 Task: For heading Use Roboto mono with bold.  font size for heading22,  'Change the font style of data to'Roboto mono and font size to 14,  Change the alignment of both headline & data to Align center.  In the sheet   Blaze Sales review   book
Action: Mouse moved to (59, 121)
Screenshot: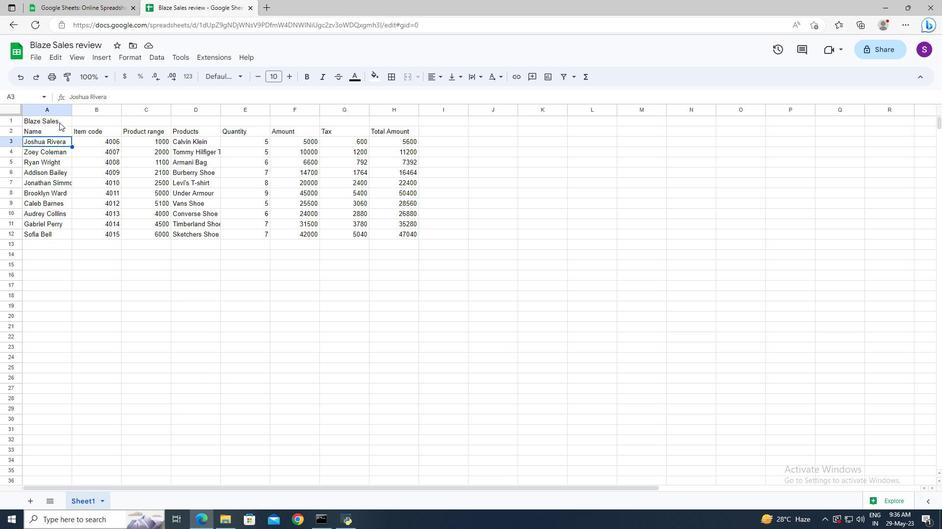 
Action: Mouse pressed left at (59, 121)
Screenshot: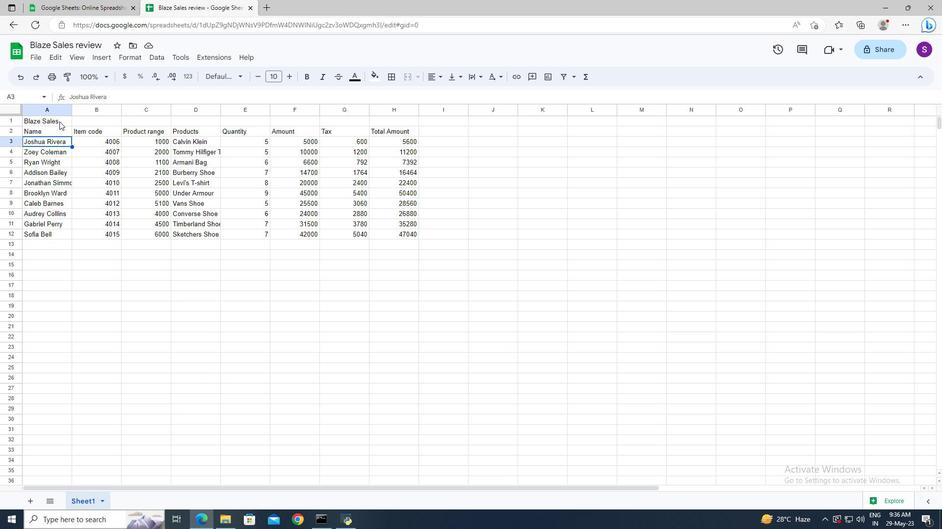 
Action: Mouse moved to (241, 78)
Screenshot: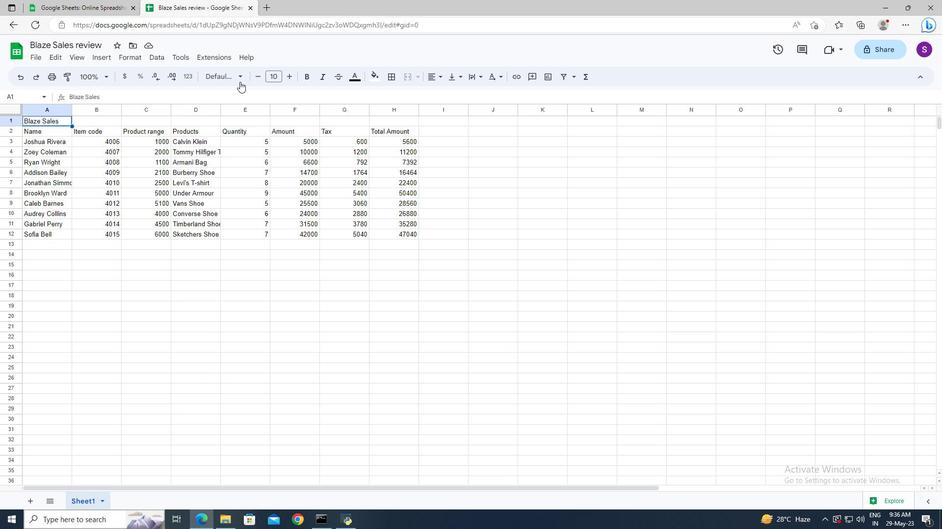 
Action: Mouse pressed left at (241, 78)
Screenshot: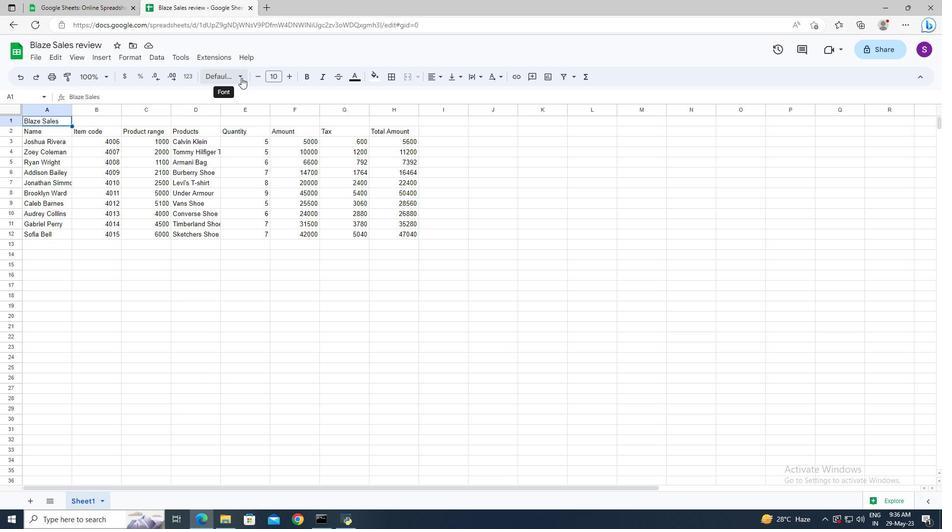 
Action: Mouse moved to (265, 462)
Screenshot: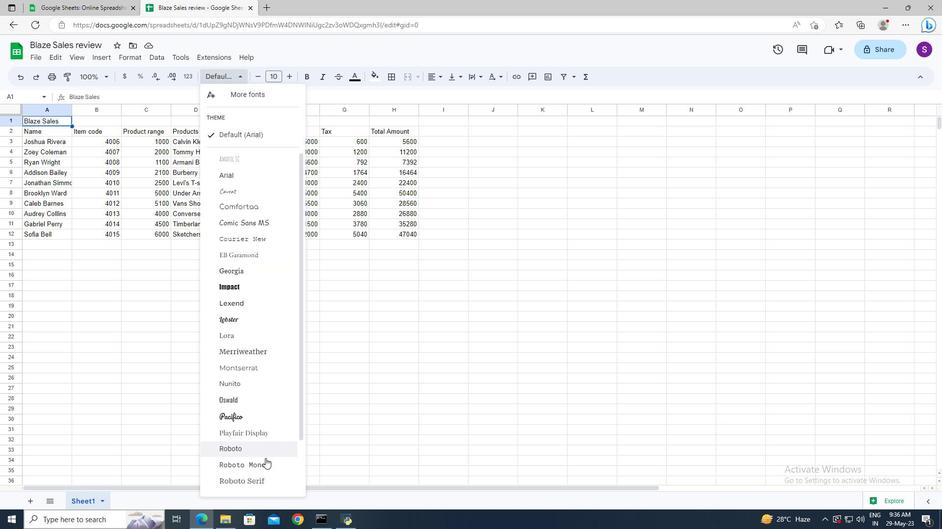 
Action: Mouse pressed left at (265, 462)
Screenshot: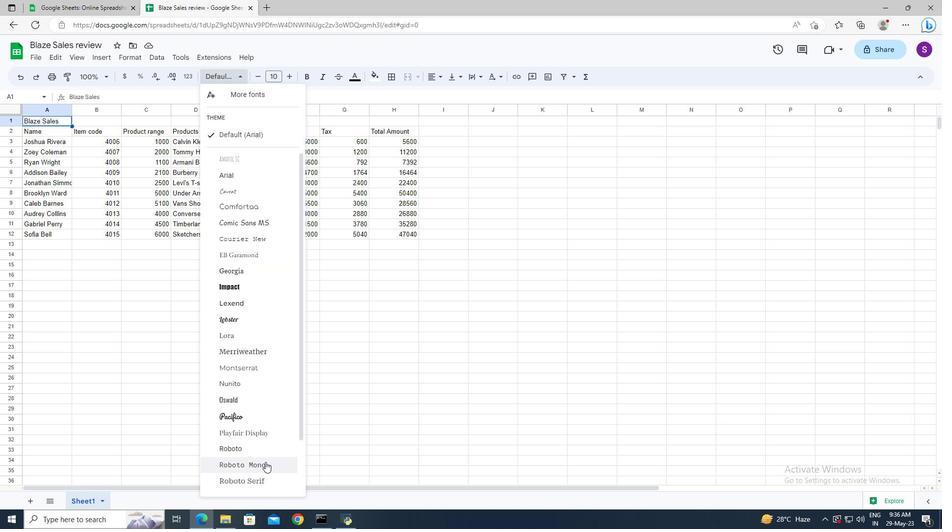 
Action: Mouse moved to (303, 76)
Screenshot: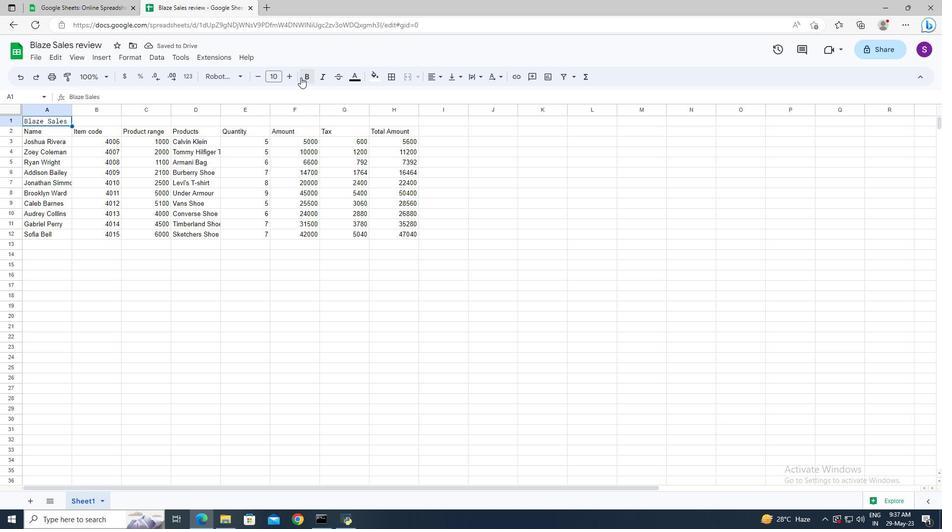 
Action: Mouse pressed left at (303, 76)
Screenshot: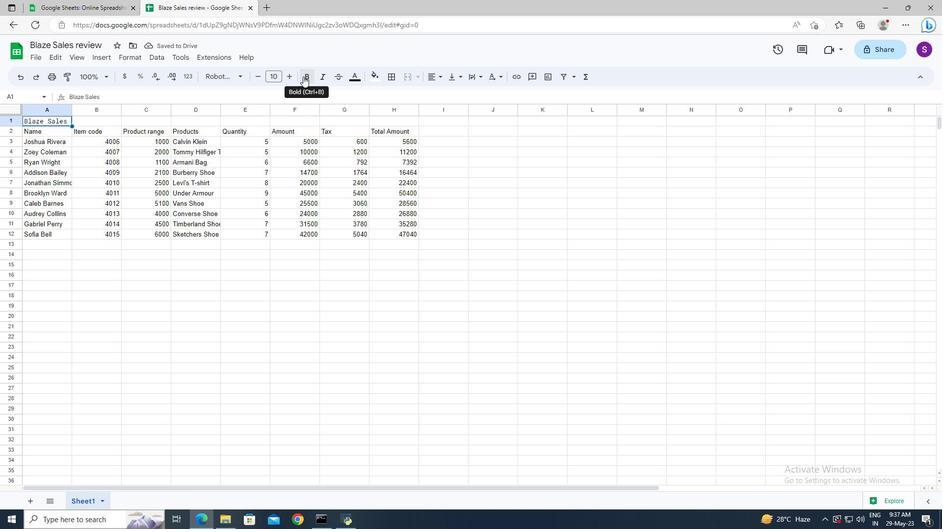 
Action: Mouse moved to (278, 78)
Screenshot: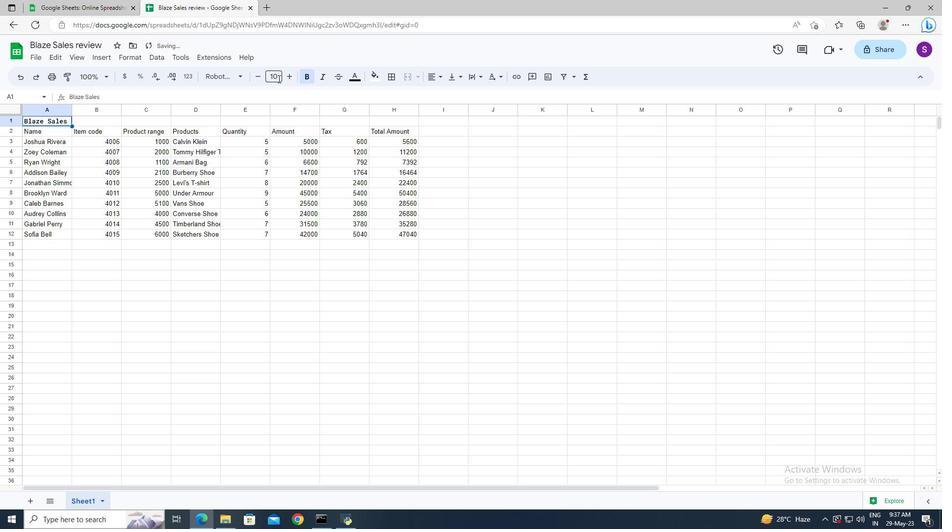 
Action: Mouse pressed left at (278, 78)
Screenshot: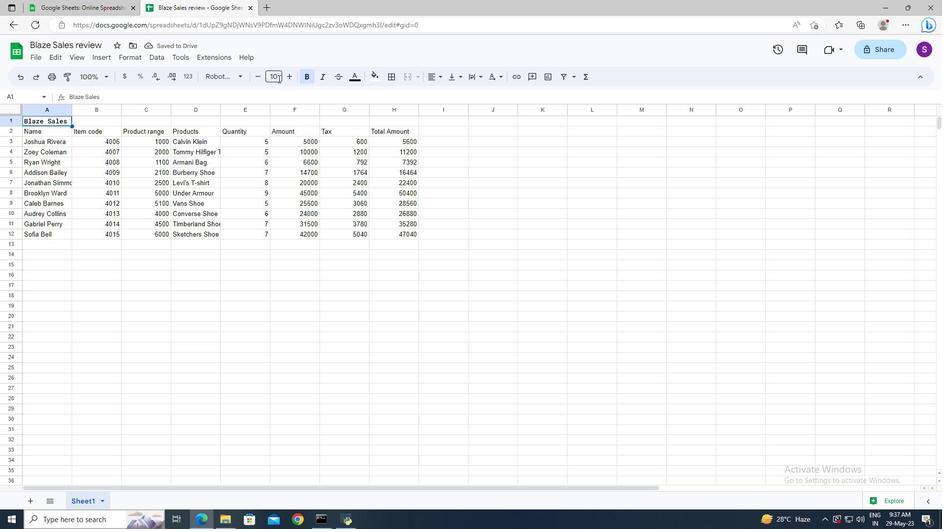 
Action: Mouse moved to (272, 73)
Screenshot: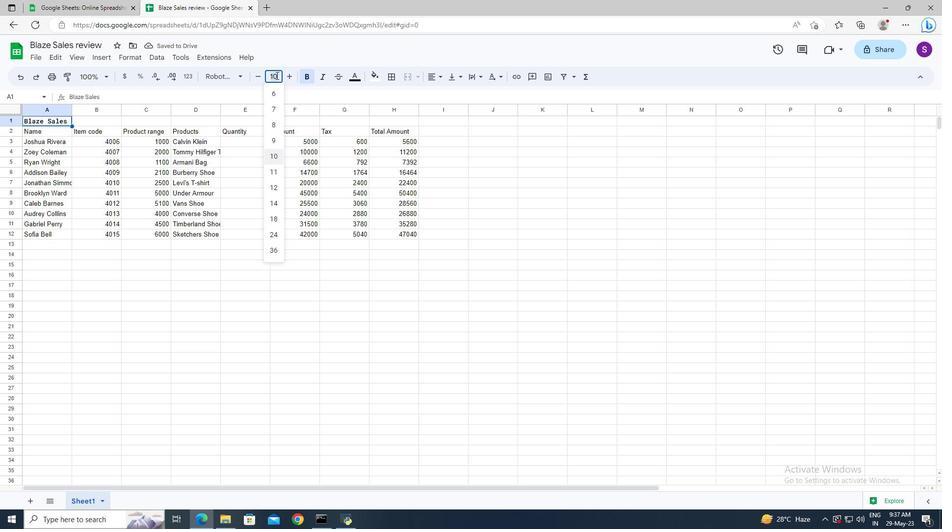 
Action: Key pressed 22<Key.enter>
Screenshot: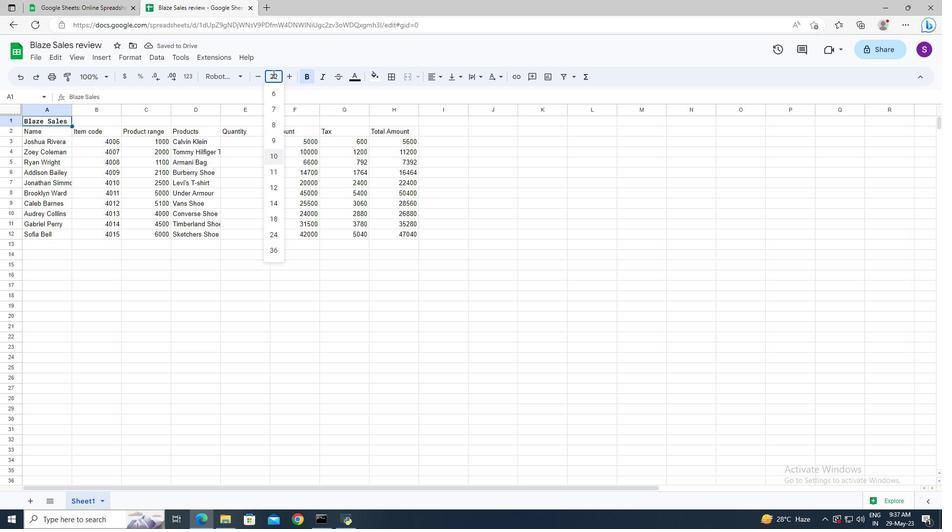 
Action: Mouse moved to (59, 142)
Screenshot: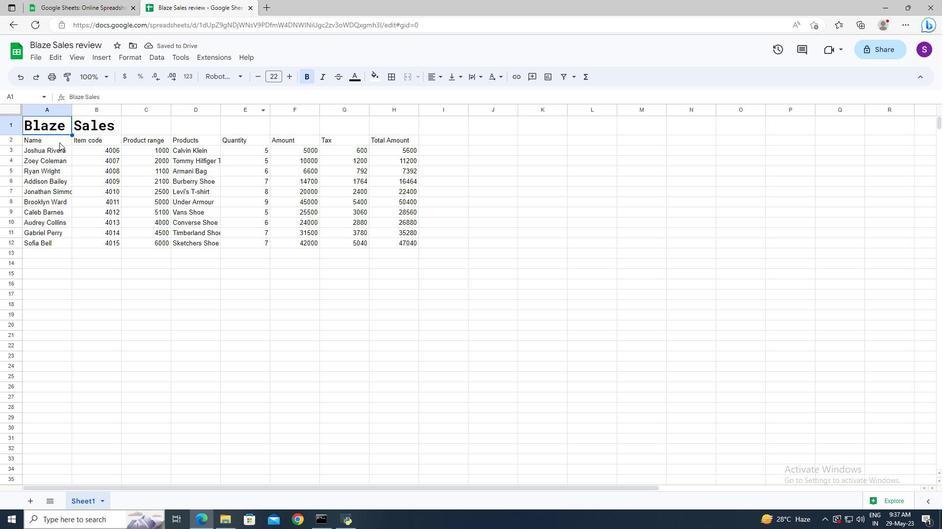 
Action: Mouse pressed left at (59, 142)
Screenshot: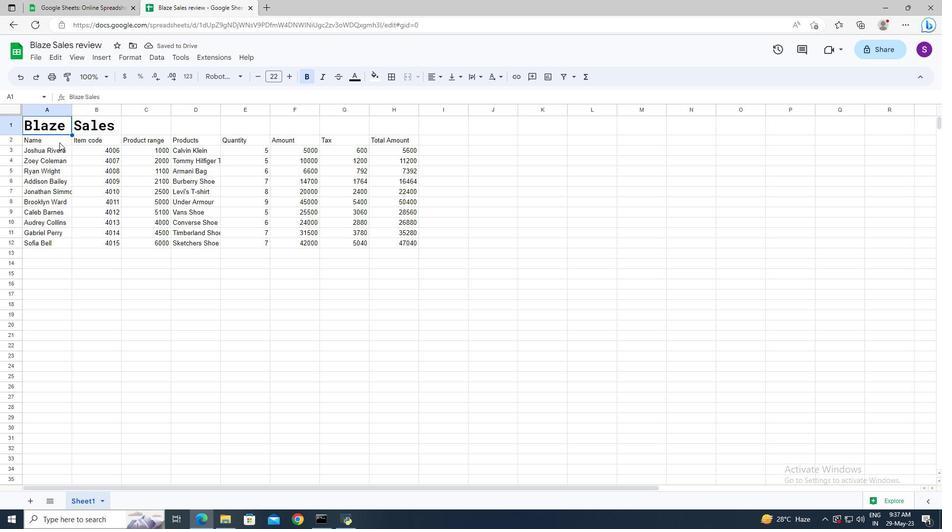 
Action: Mouse moved to (413, 233)
Screenshot: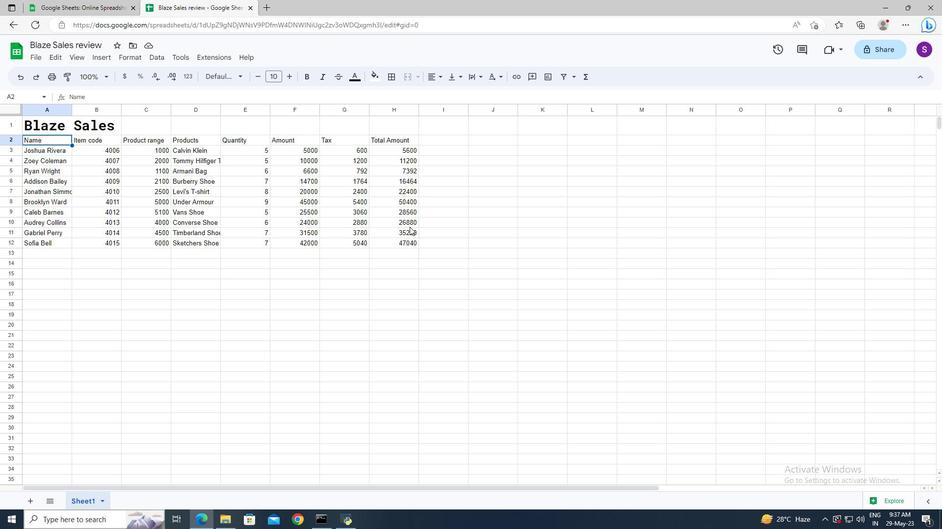 
Action: Key pressed <Key.shift>
Screenshot: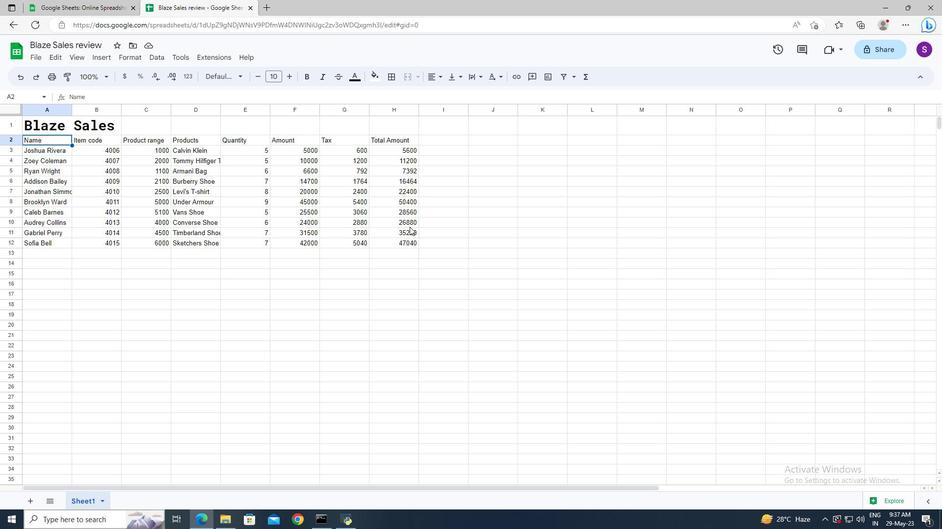 
Action: Mouse moved to (413, 240)
Screenshot: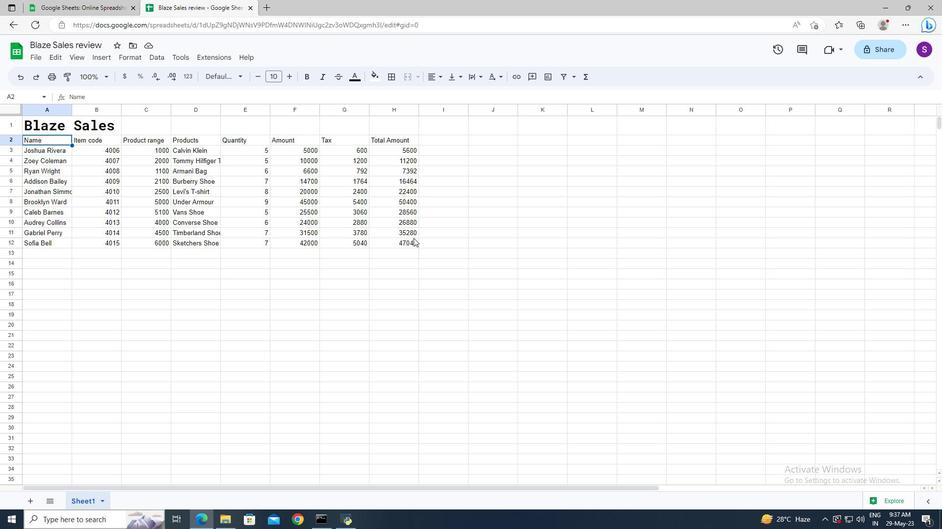 
Action: Key pressed <Key.shift><Key.shift><Key.shift><Key.shift>
Screenshot: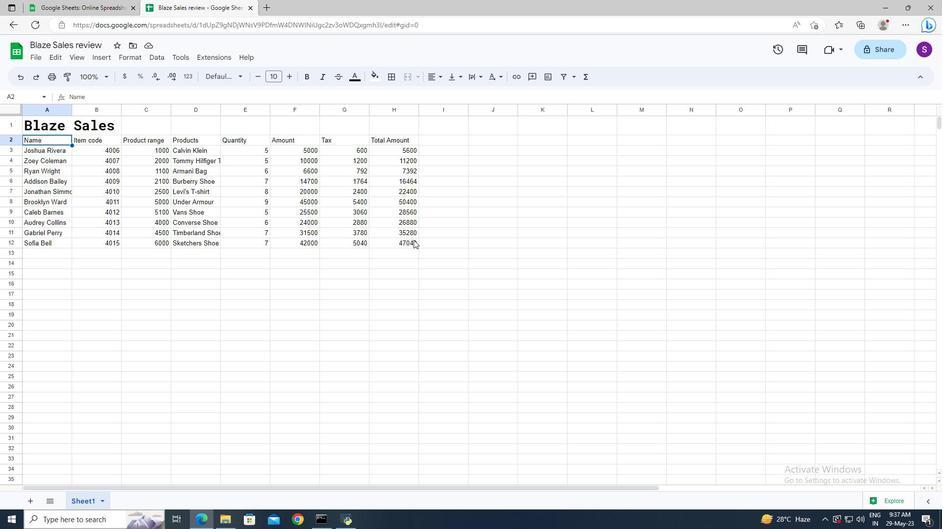 
Action: Mouse pressed left at (413, 240)
Screenshot: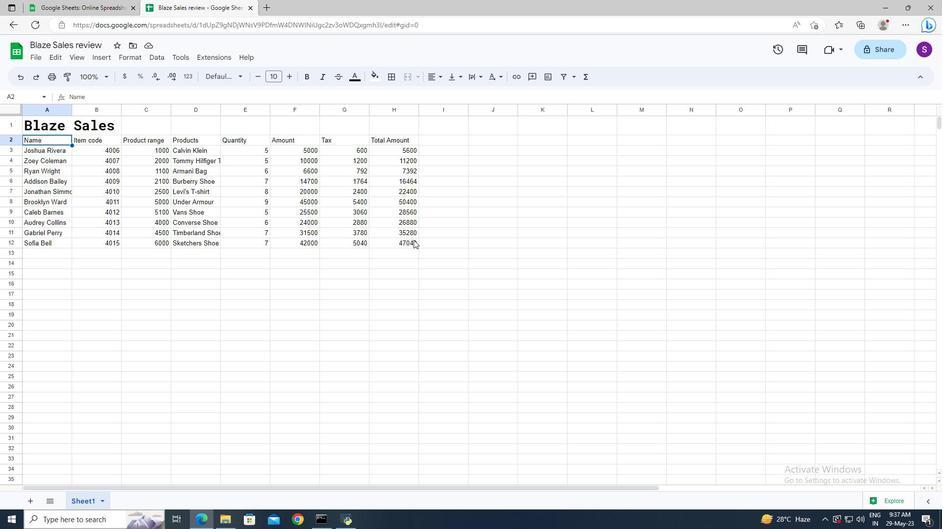 
Action: Key pressed <Key.shift><Key.shift><Key.shift>
Screenshot: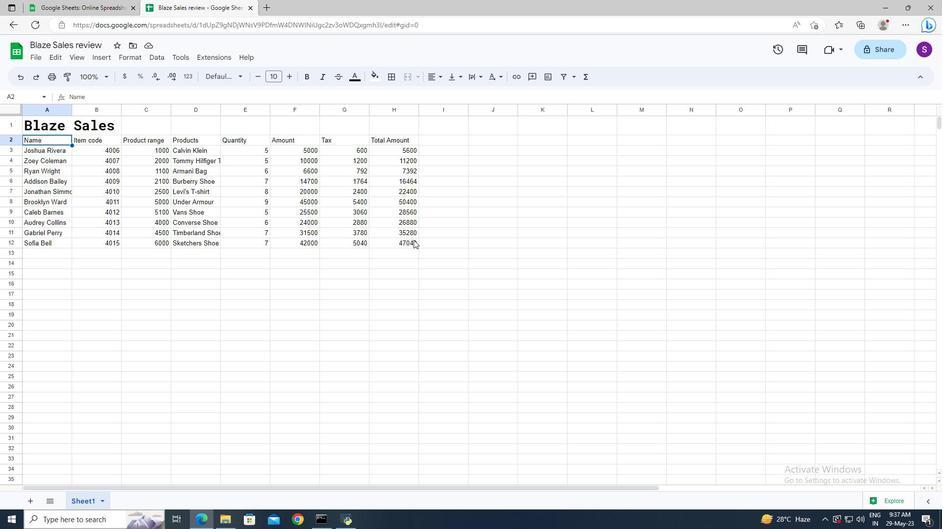 
Action: Mouse moved to (413, 240)
Screenshot: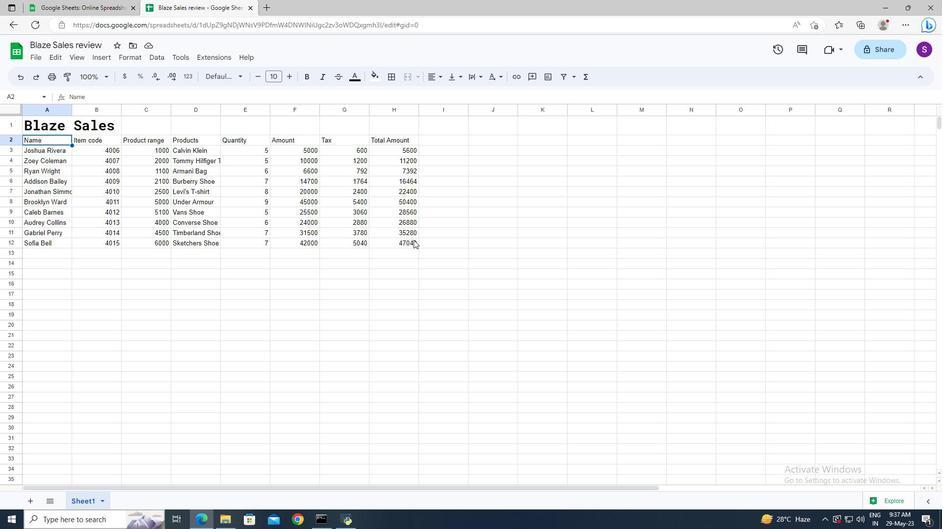 
Action: Key pressed <Key.shift><Key.shift>
Screenshot: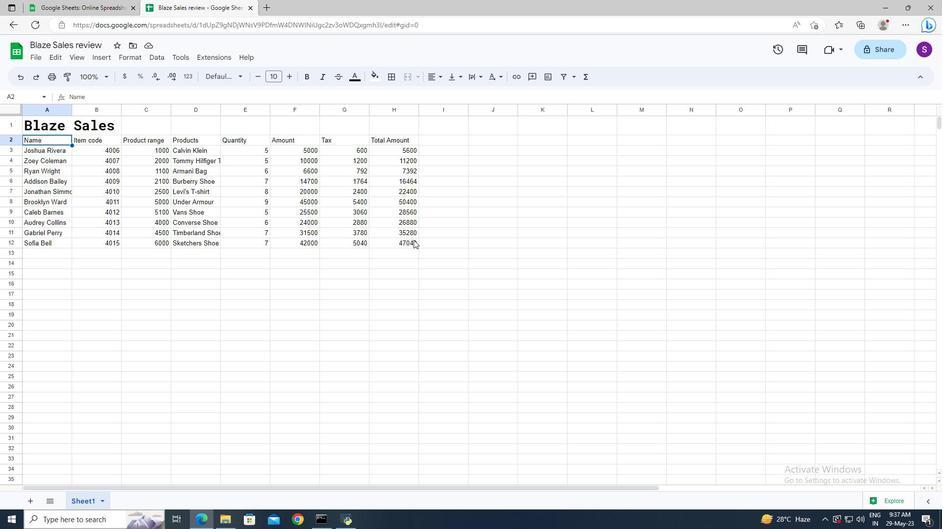 
Action: Mouse moved to (239, 77)
Screenshot: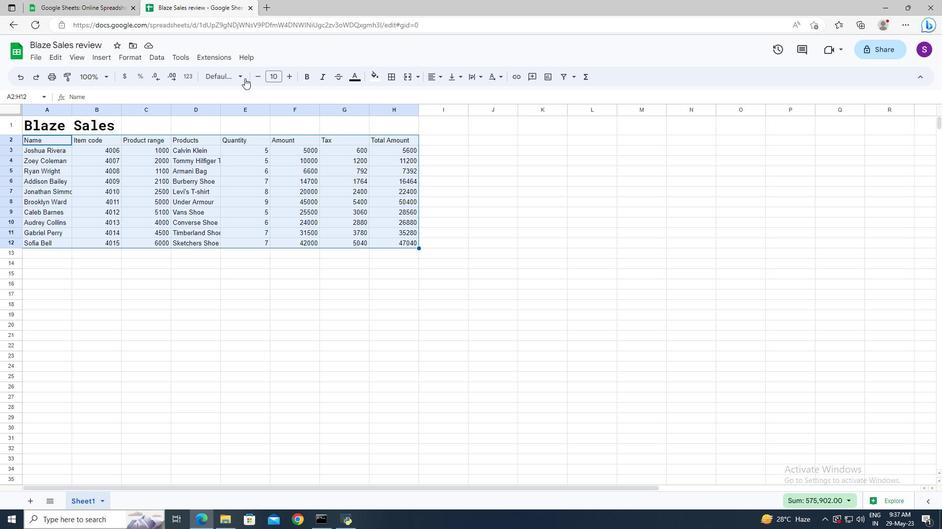 
Action: Mouse pressed left at (239, 77)
Screenshot: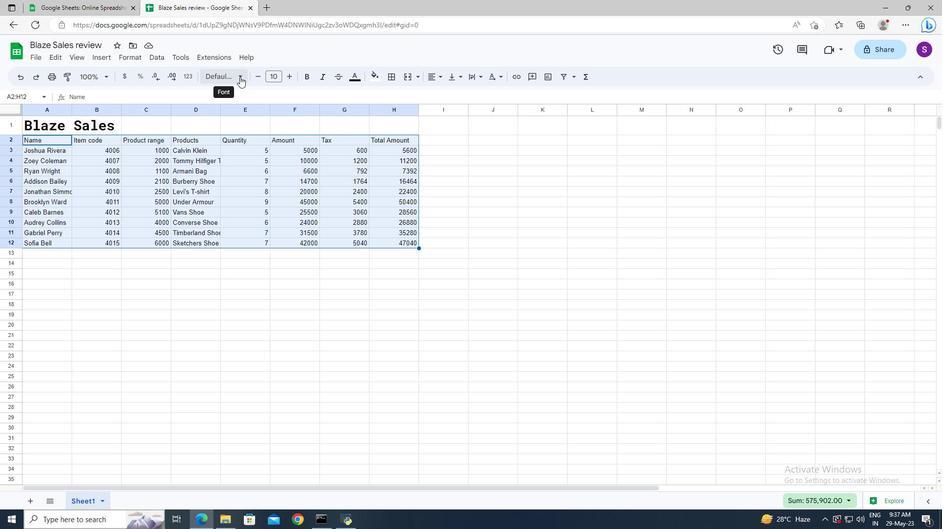 
Action: Mouse moved to (239, 180)
Screenshot: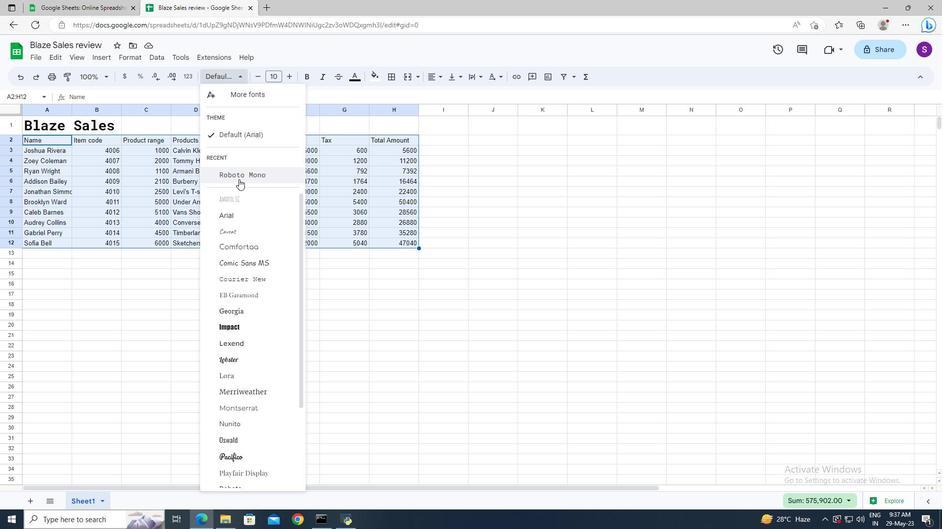 
Action: Mouse pressed left at (239, 180)
Screenshot: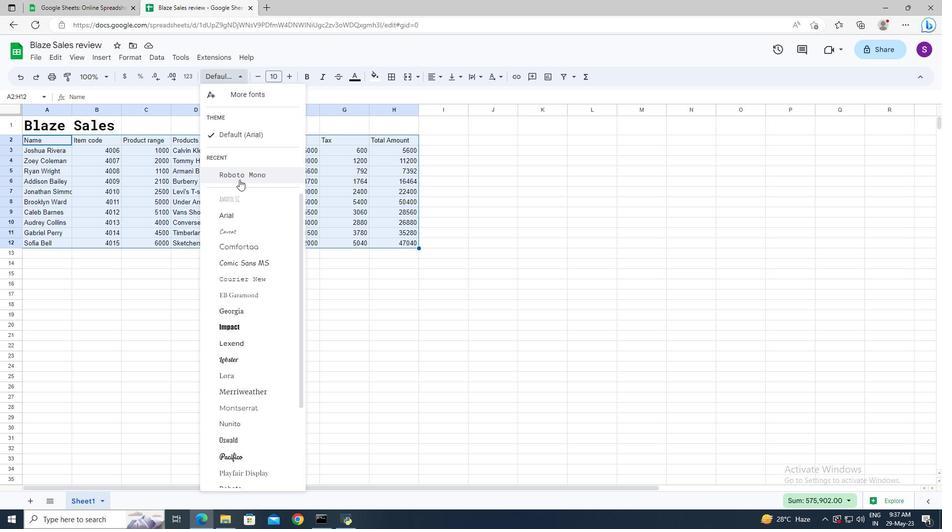 
Action: Mouse moved to (276, 76)
Screenshot: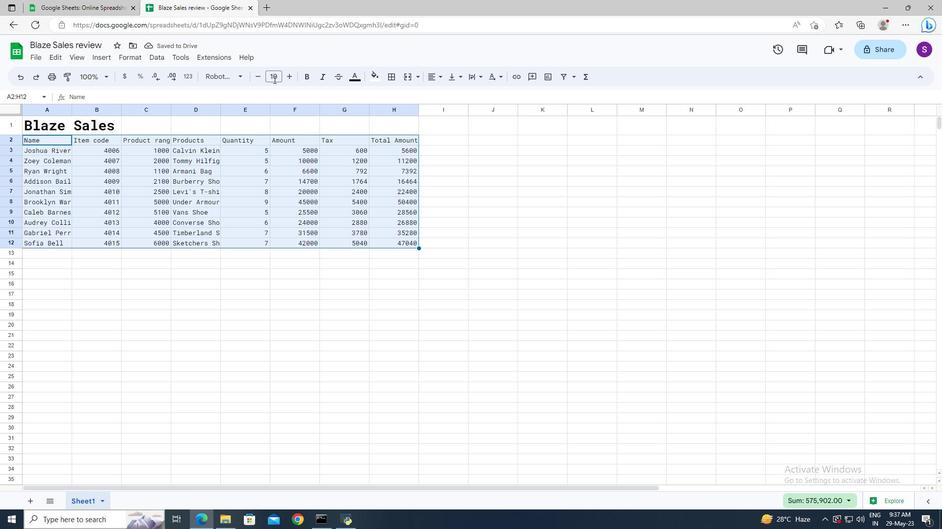 
Action: Mouse pressed left at (276, 76)
Screenshot: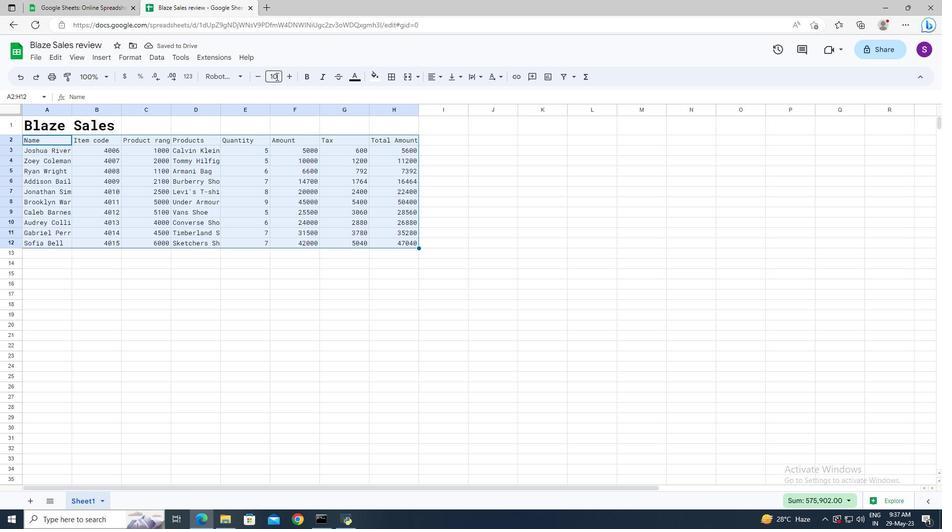 
Action: Mouse moved to (274, 76)
Screenshot: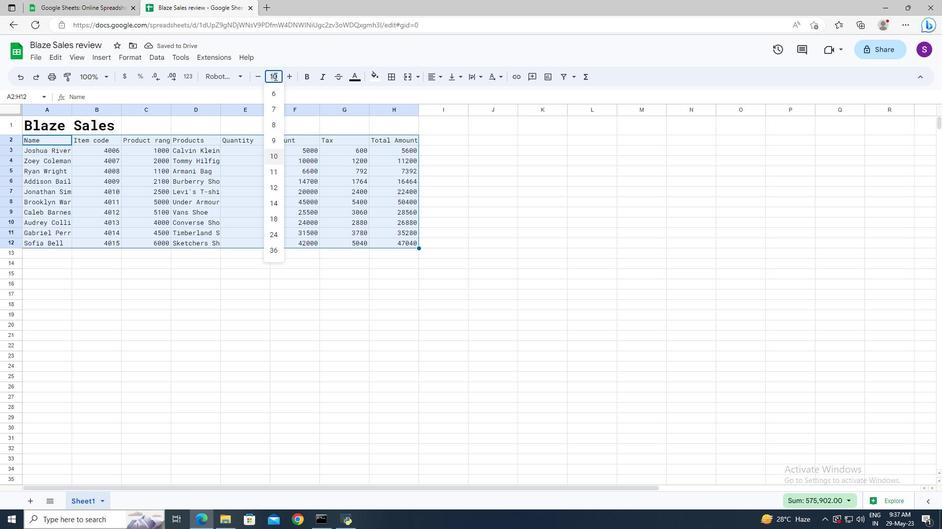 
Action: Key pressed 14<Key.enter>
Screenshot: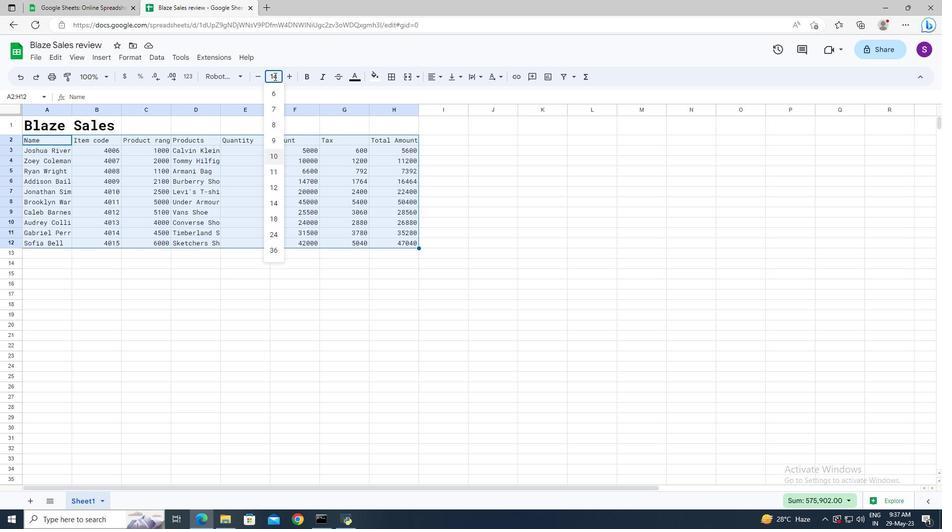 
Action: Mouse moved to (64, 125)
Screenshot: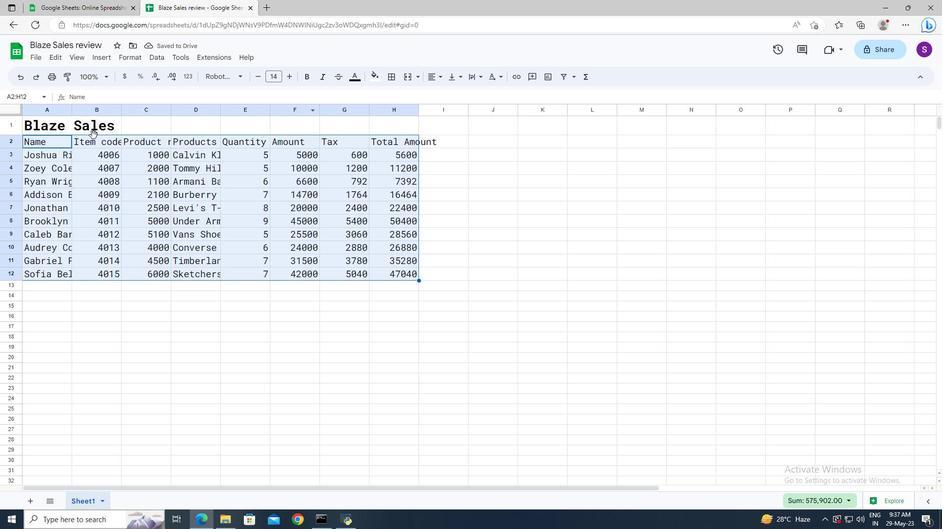 
Action: Mouse pressed left at (64, 125)
Screenshot: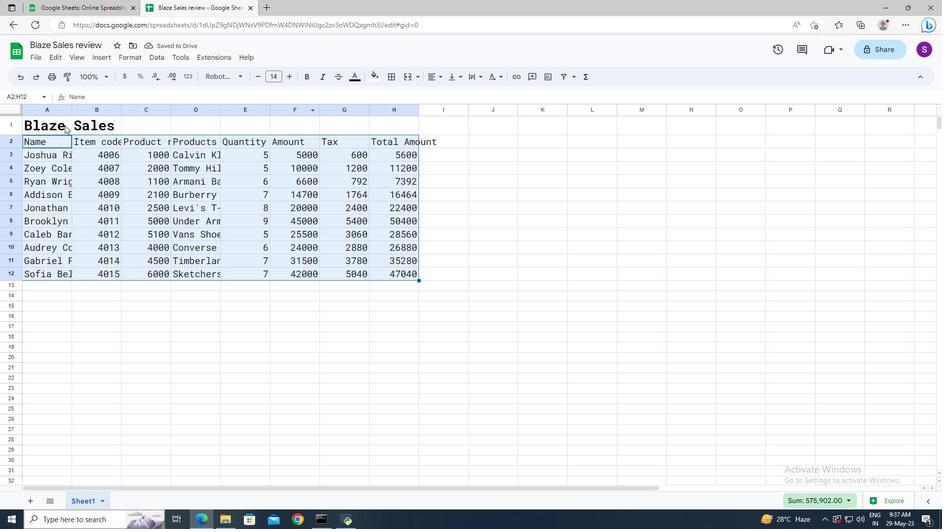 
Action: Key pressed ctrl+A
Screenshot: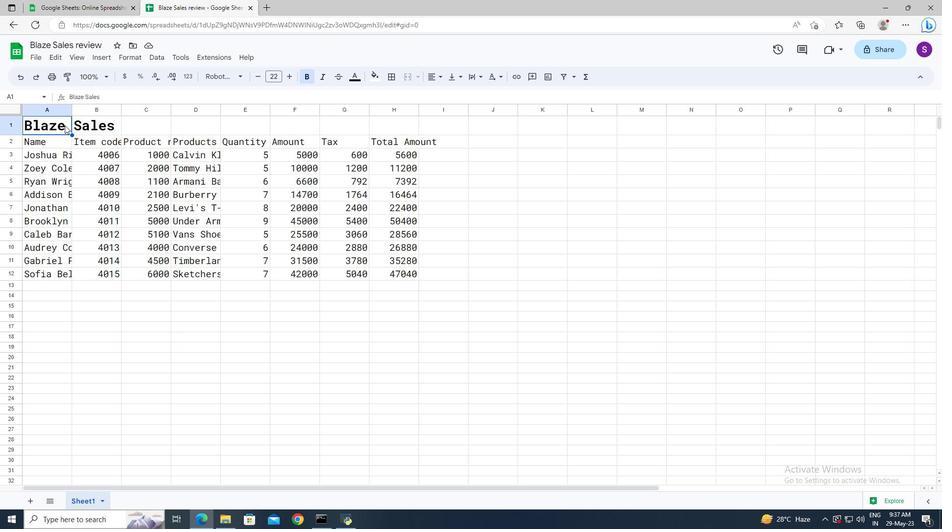 
Action: Mouse moved to (434, 76)
Screenshot: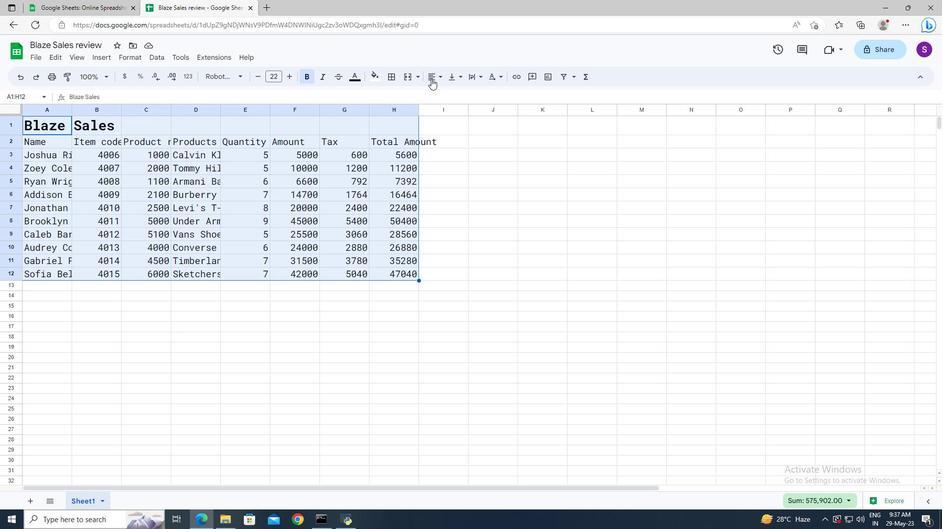 
Action: Mouse pressed left at (434, 76)
Screenshot: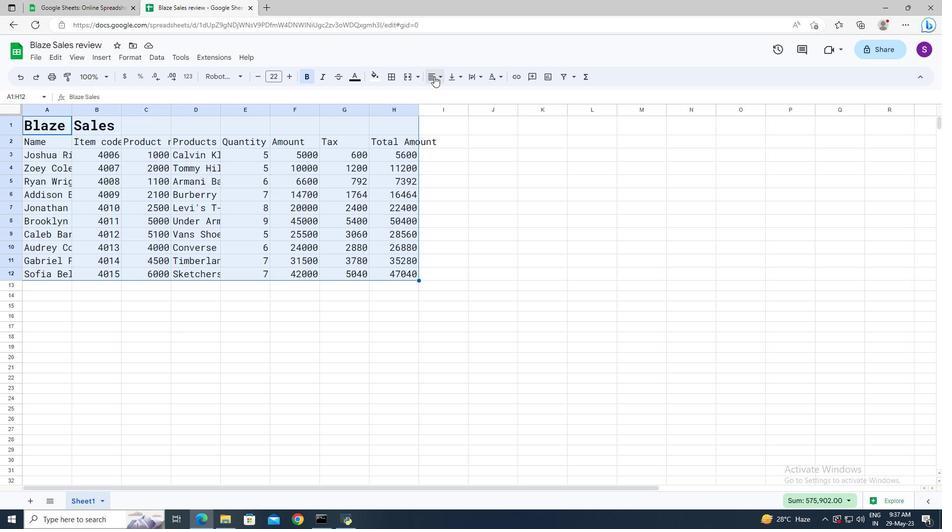 
Action: Mouse moved to (451, 92)
Screenshot: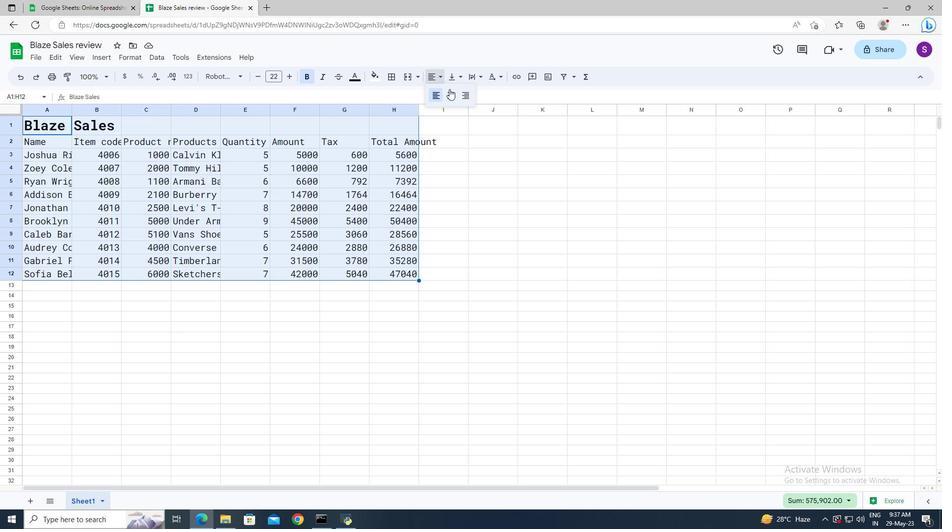 
Action: Mouse pressed left at (451, 92)
Screenshot: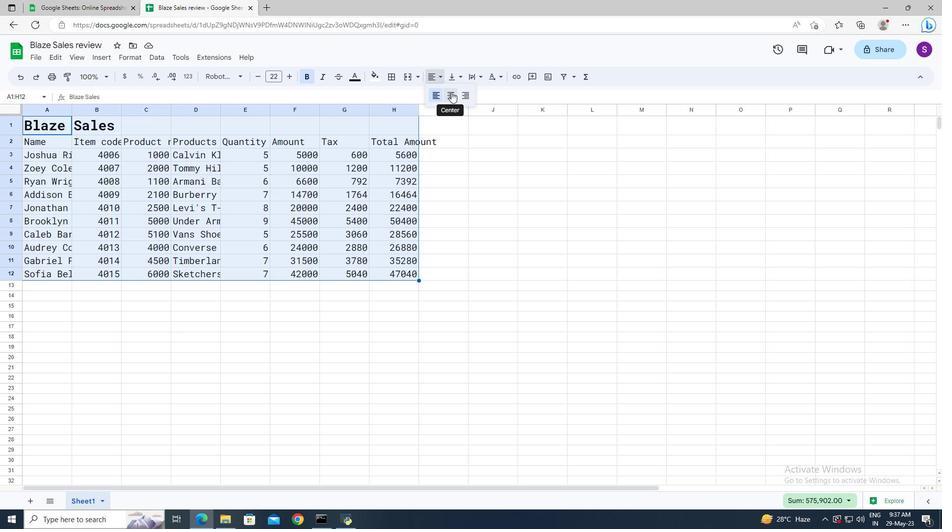 
Action: Mouse moved to (71, 111)
Screenshot: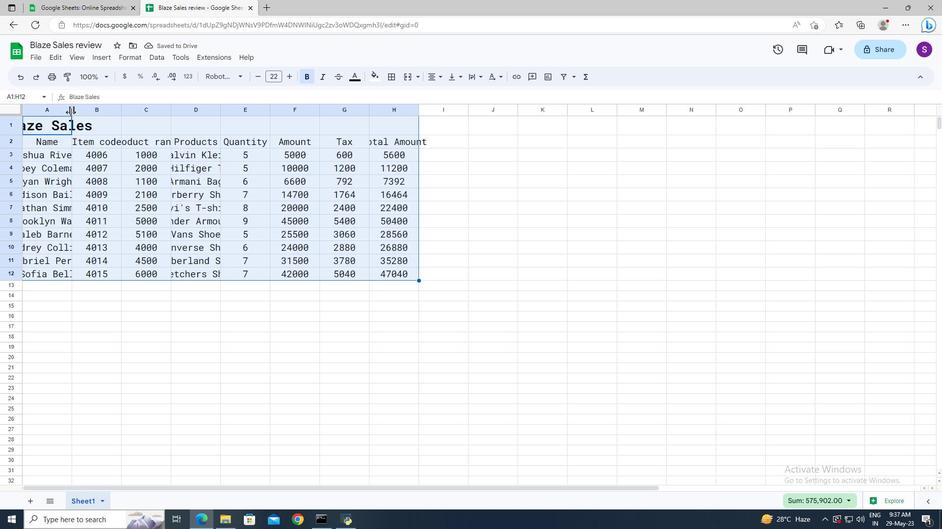 
Action: Mouse pressed left at (71, 111)
Screenshot: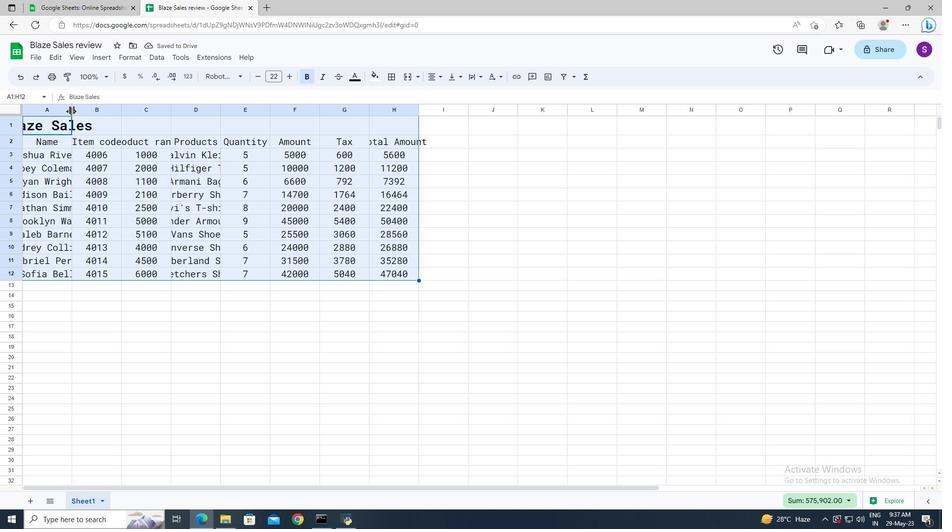 
Action: Mouse pressed left at (71, 111)
Screenshot: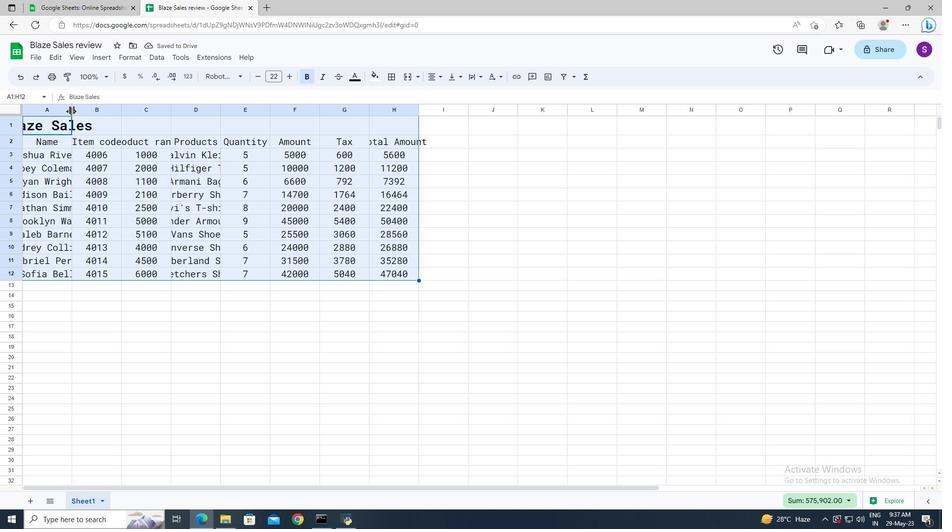 
Action: Mouse moved to (150, 160)
Screenshot: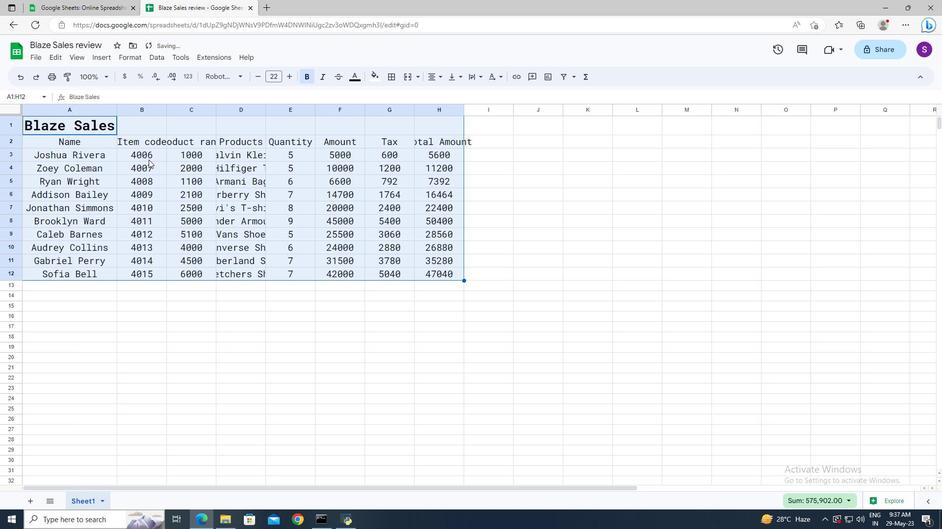 
Action: Mouse pressed left at (150, 160)
Screenshot: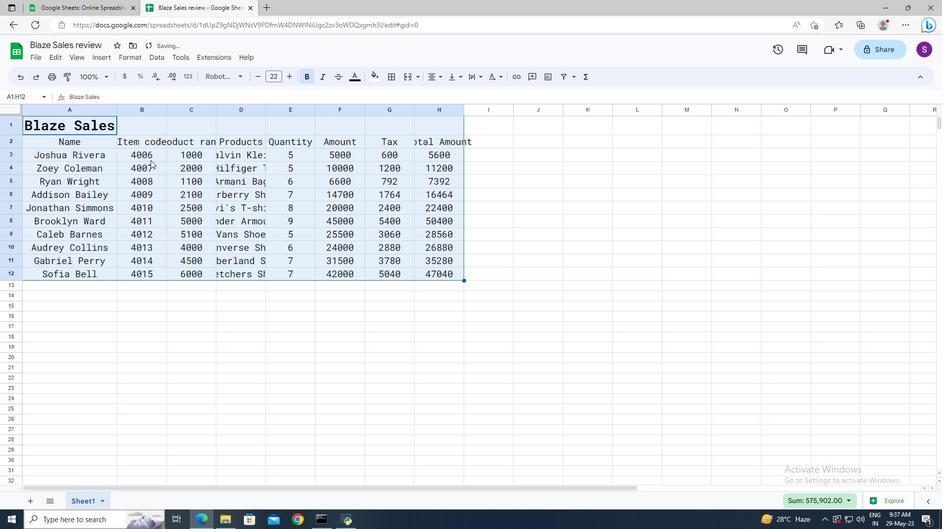 
